 Task: Set the copyright for ASF muxer to "pearlinfo".
Action: Mouse moved to (122, 16)
Screenshot: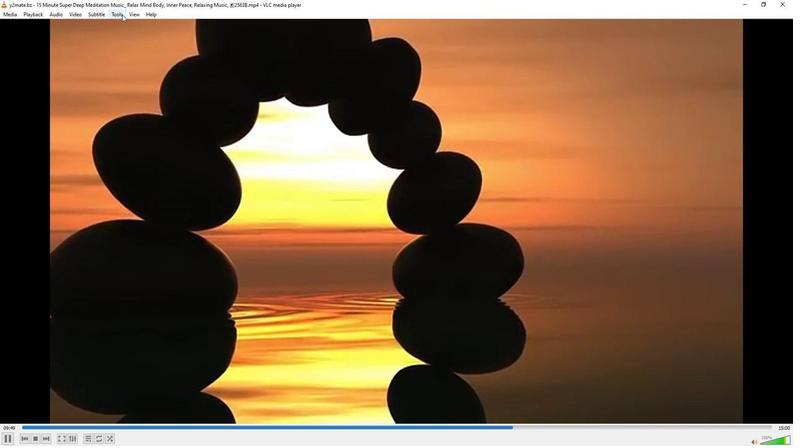 
Action: Mouse pressed left at (122, 16)
Screenshot: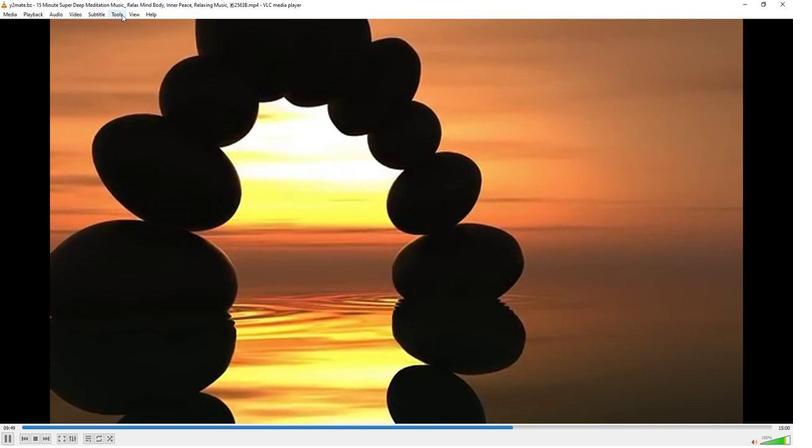 
Action: Mouse moved to (146, 112)
Screenshot: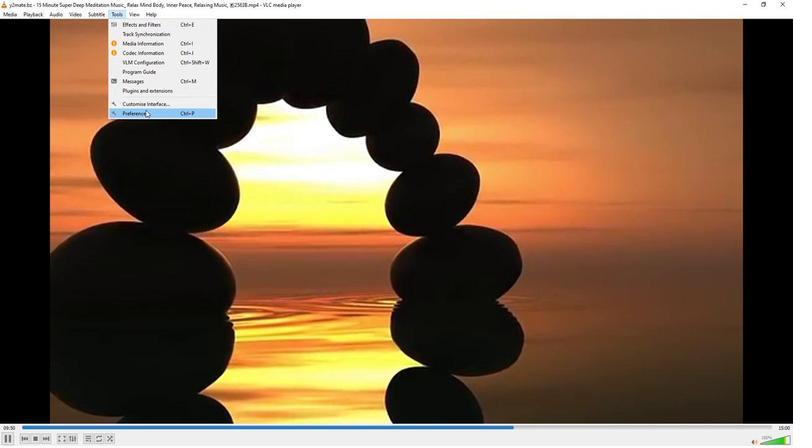 
Action: Mouse pressed left at (146, 112)
Screenshot: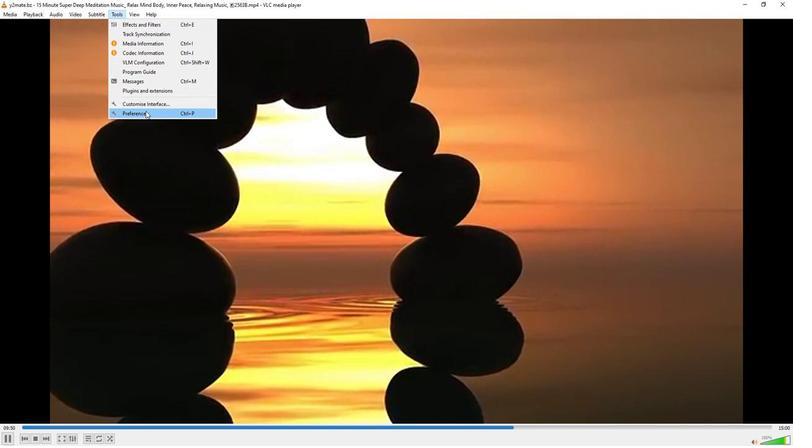 
Action: Mouse moved to (262, 363)
Screenshot: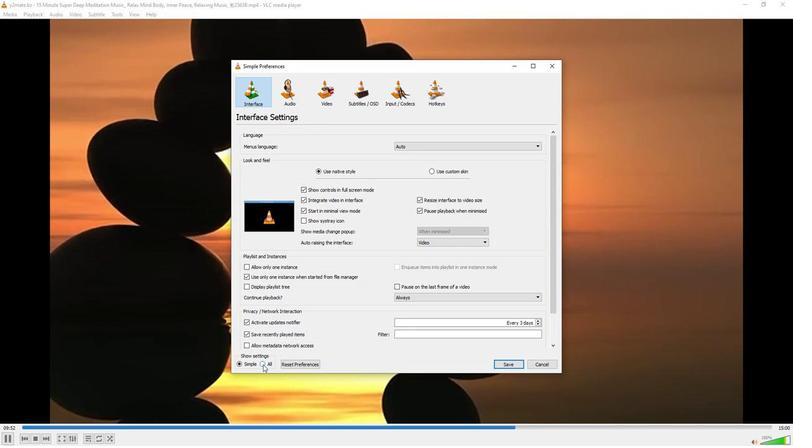 
Action: Mouse pressed left at (262, 363)
Screenshot: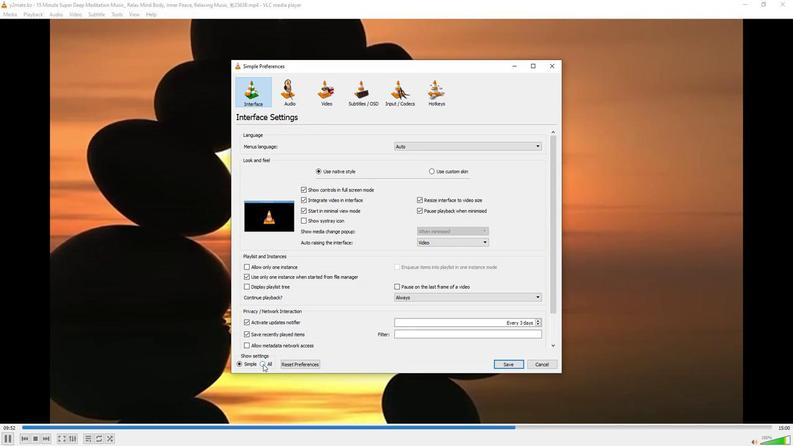 
Action: Mouse moved to (260, 285)
Screenshot: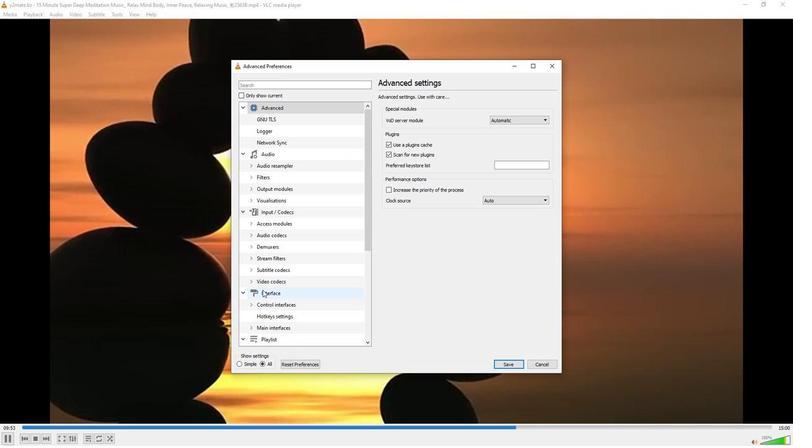 
Action: Mouse scrolled (260, 285) with delta (0, 0)
Screenshot: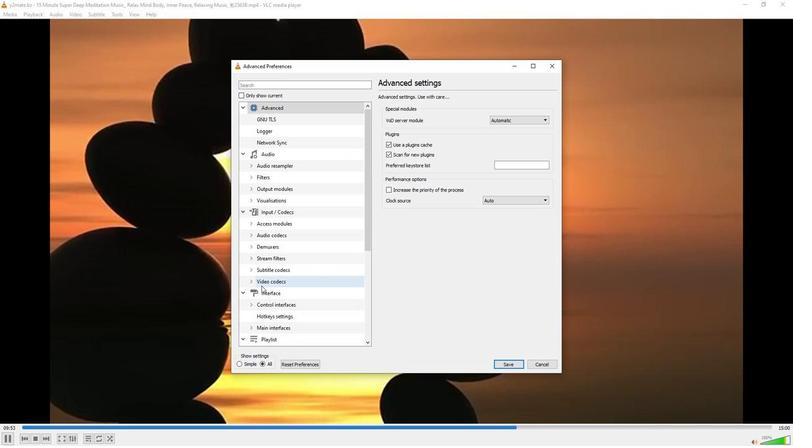 
Action: Mouse moved to (260, 285)
Screenshot: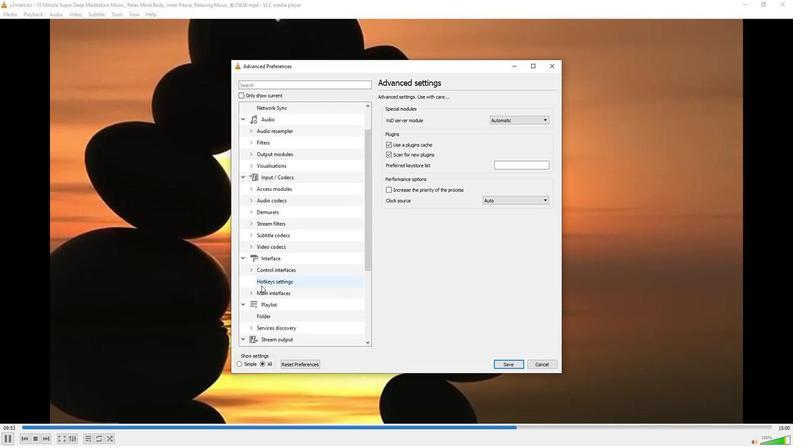 
Action: Mouse scrolled (260, 285) with delta (0, 0)
Screenshot: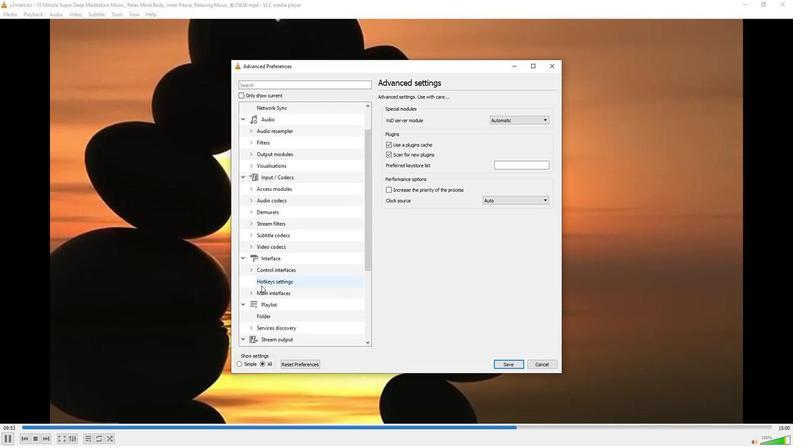
Action: Mouse moved to (258, 282)
Screenshot: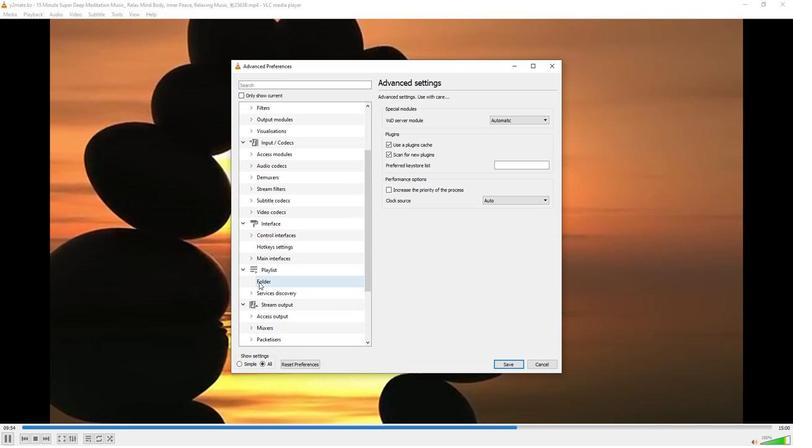 
Action: Mouse scrolled (258, 281) with delta (0, 0)
Screenshot: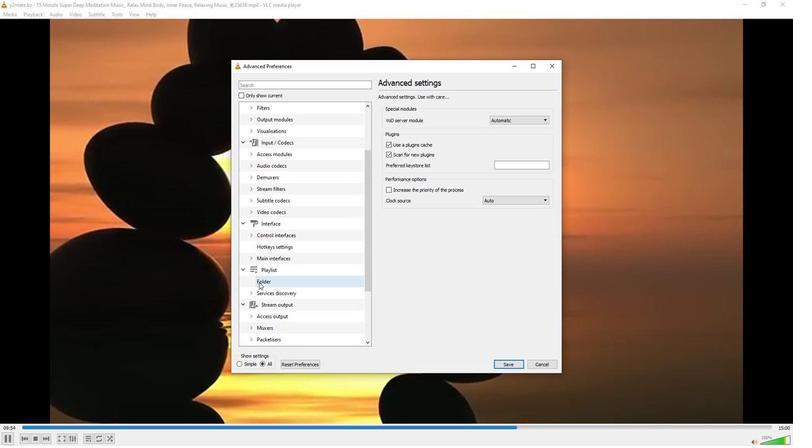
Action: Mouse moved to (252, 292)
Screenshot: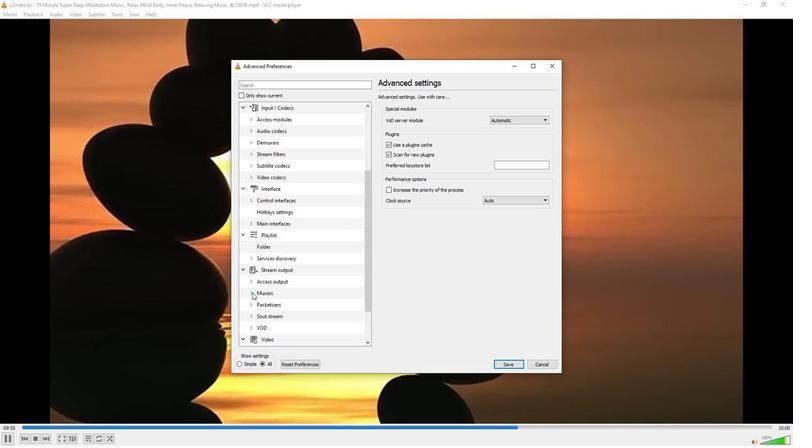 
Action: Mouse pressed left at (252, 292)
Screenshot: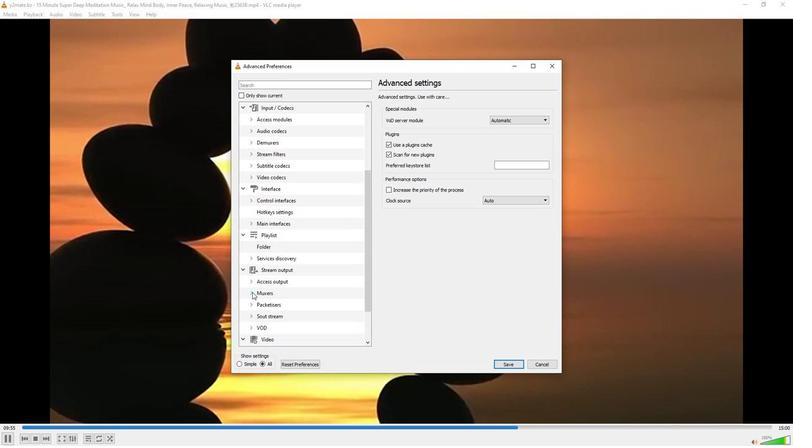 
Action: Mouse moved to (269, 304)
Screenshot: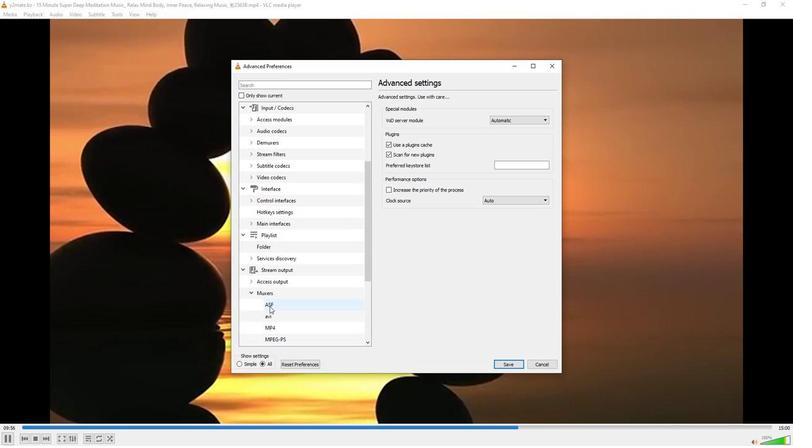 
Action: Mouse pressed left at (269, 304)
Screenshot: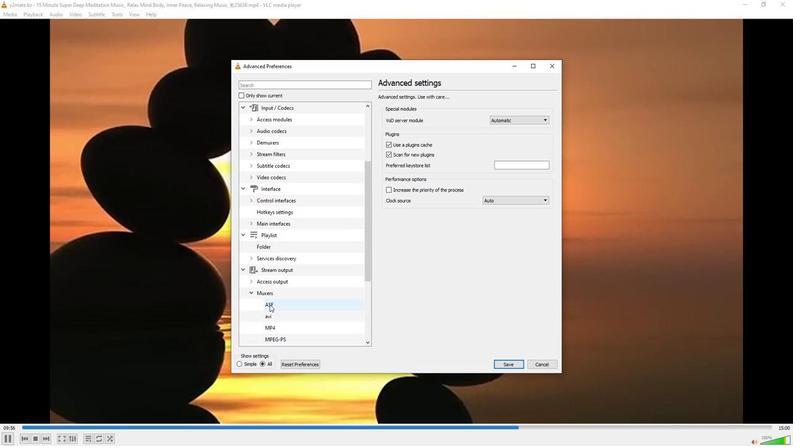 
Action: Mouse moved to (512, 133)
Screenshot: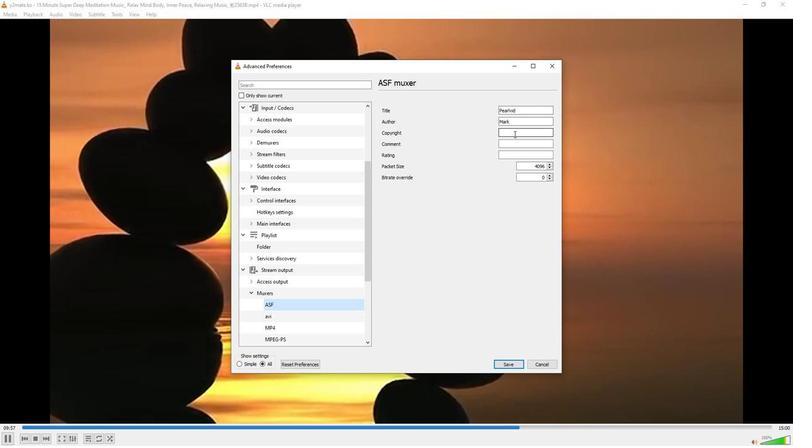 
Action: Mouse pressed left at (512, 133)
Screenshot: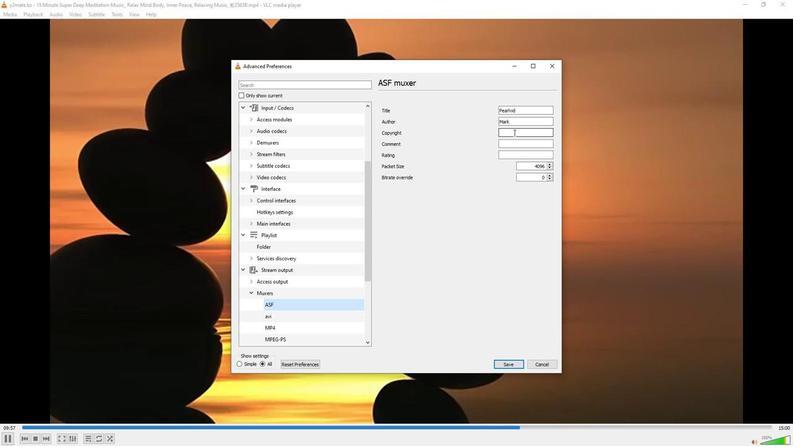 
Action: Mouse moved to (511, 133)
Screenshot: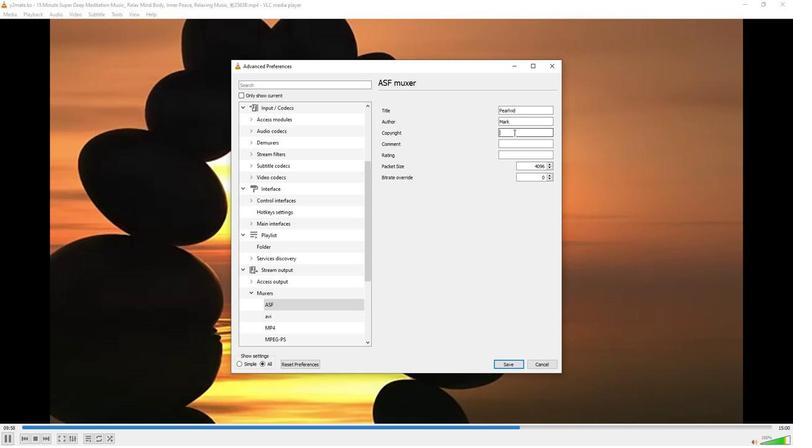 
Action: Key pressed pearlinfo
Screenshot: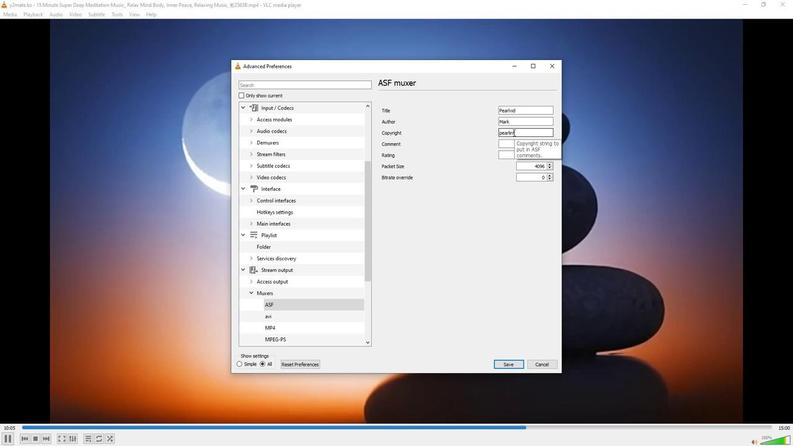 
Action: Mouse moved to (470, 216)
Screenshot: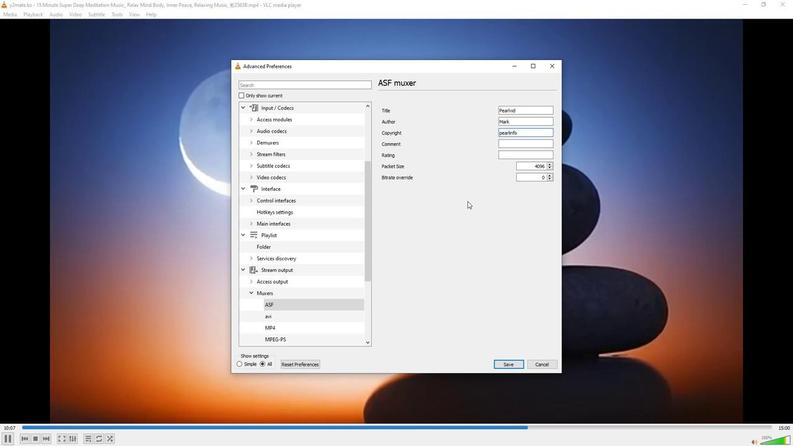 
